 Task: Move the task Develop a new online tool for online surveys and polls to the section Done in the project ArchBridge and filter the tasks in the project by High Priority
Action: Mouse moved to (293, 384)
Screenshot: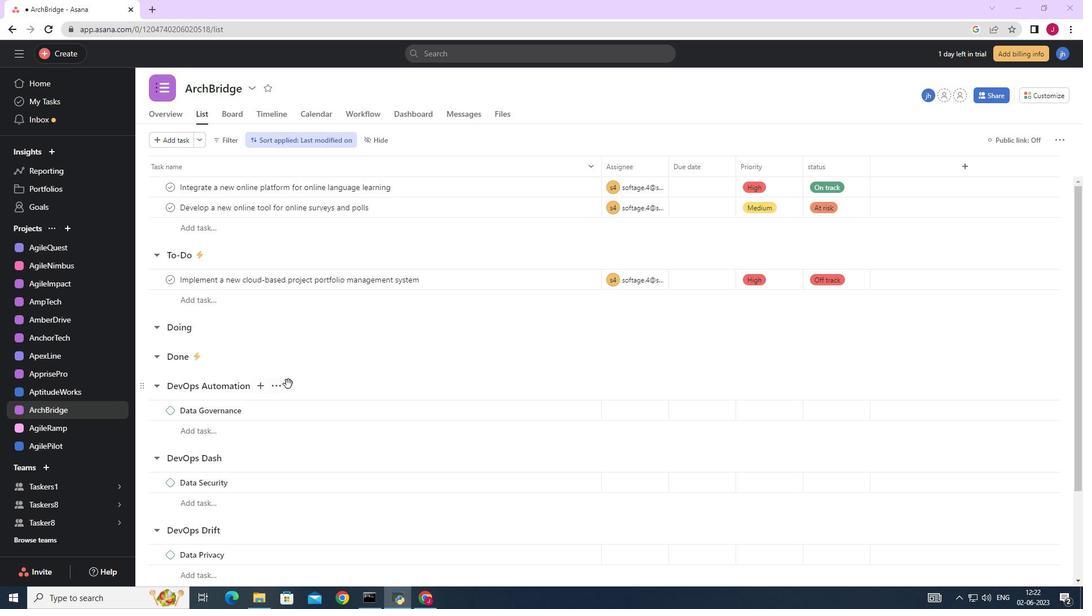 
Action: Mouse scrolled (293, 385) with delta (0, 0)
Screenshot: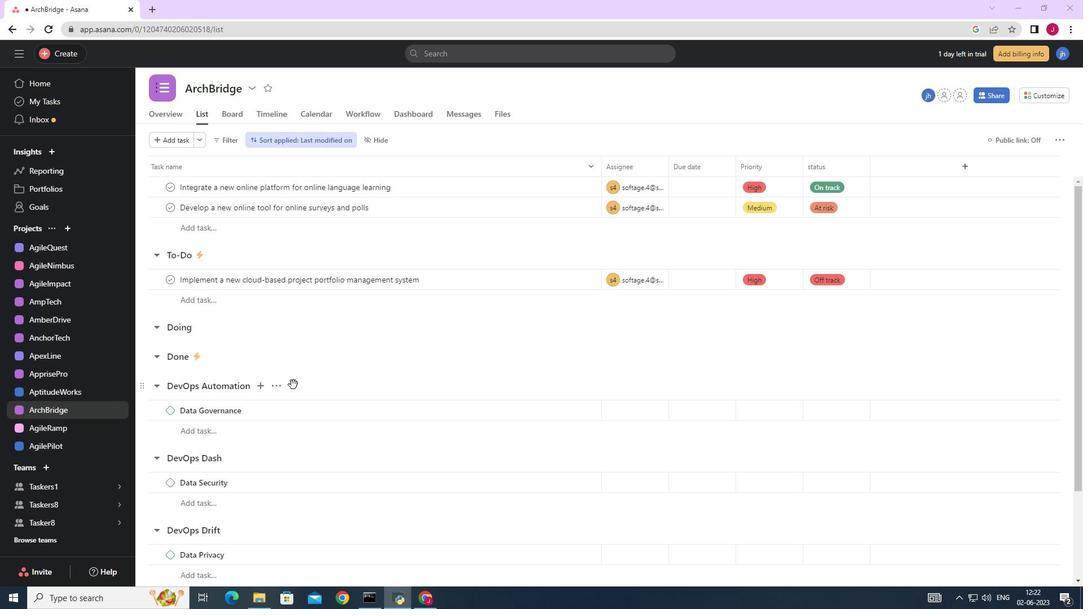 
Action: Mouse moved to (565, 209)
Screenshot: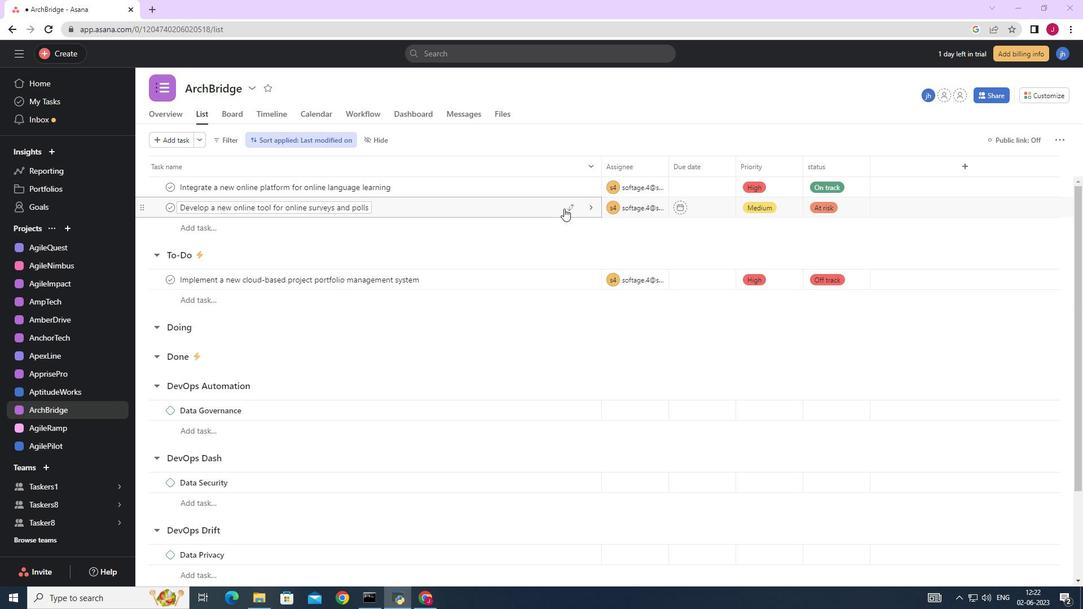
Action: Mouse pressed left at (565, 209)
Screenshot: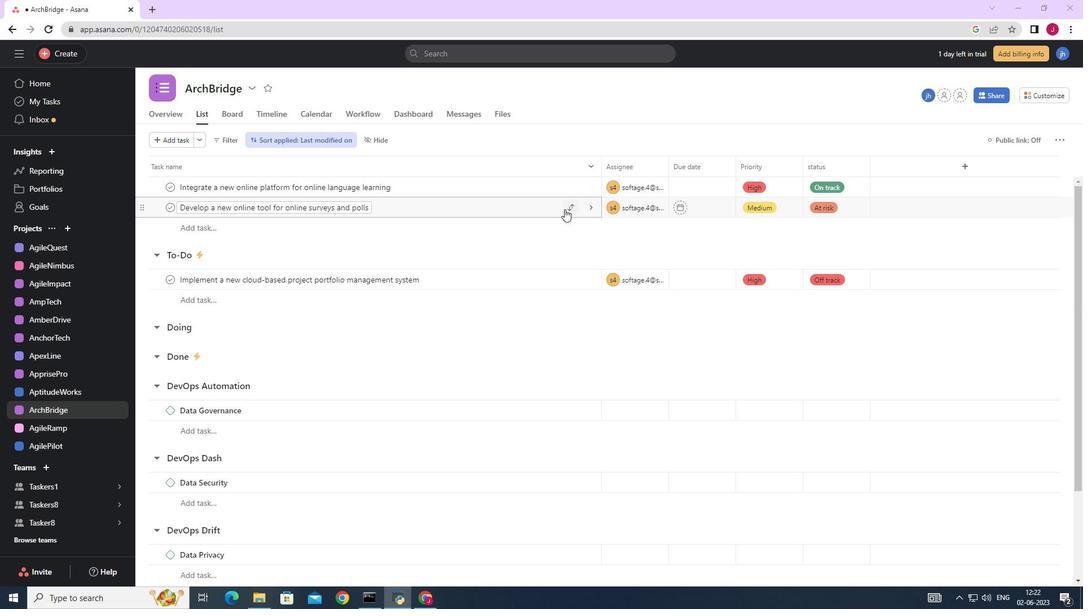 
Action: Mouse moved to (514, 307)
Screenshot: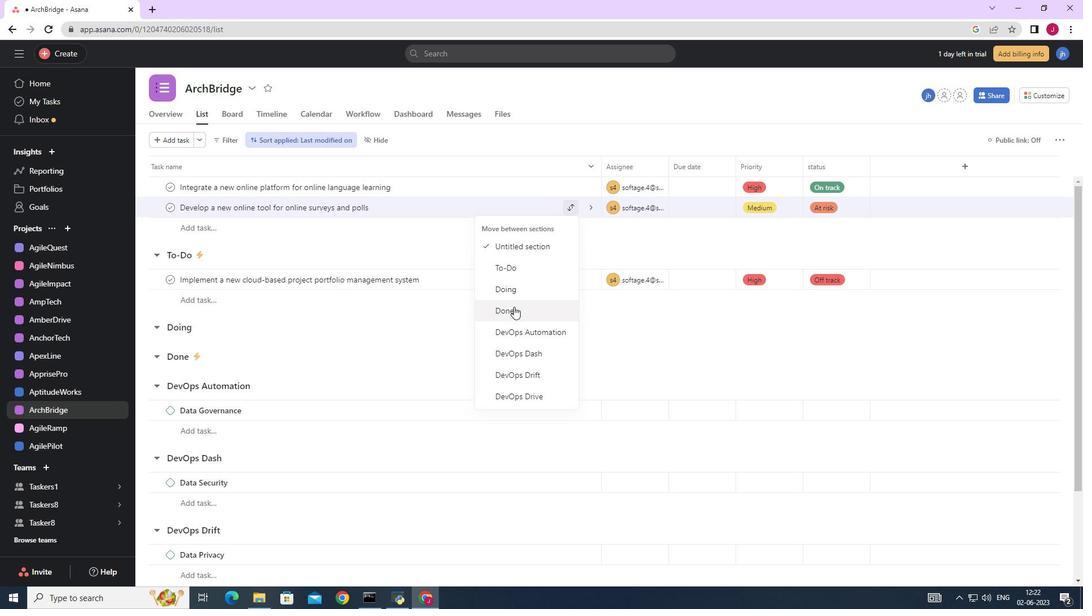 
Action: Mouse pressed left at (514, 307)
Screenshot: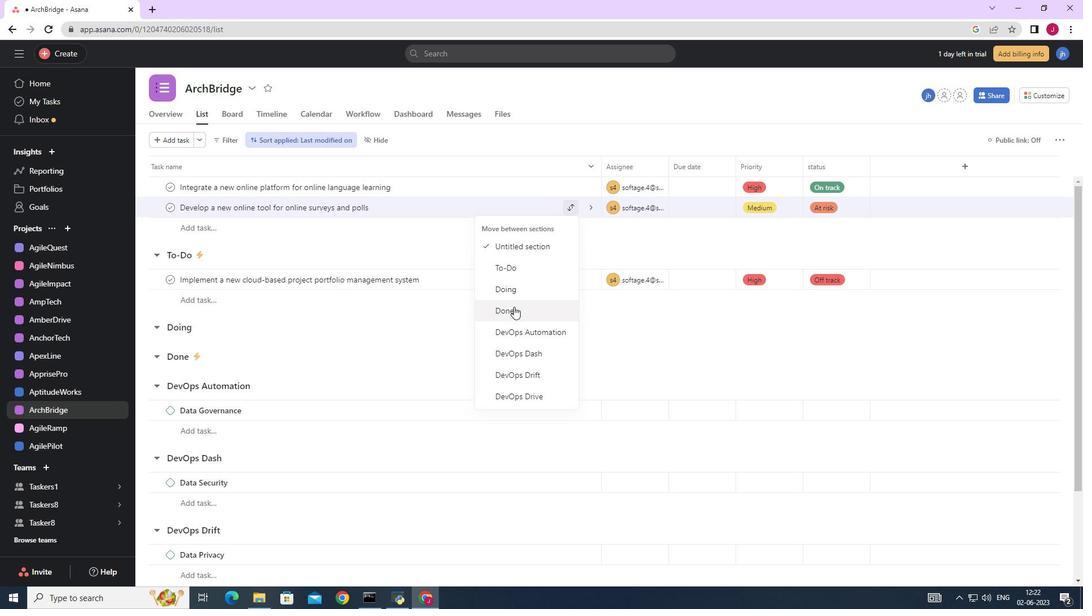 
Action: Mouse moved to (234, 140)
Screenshot: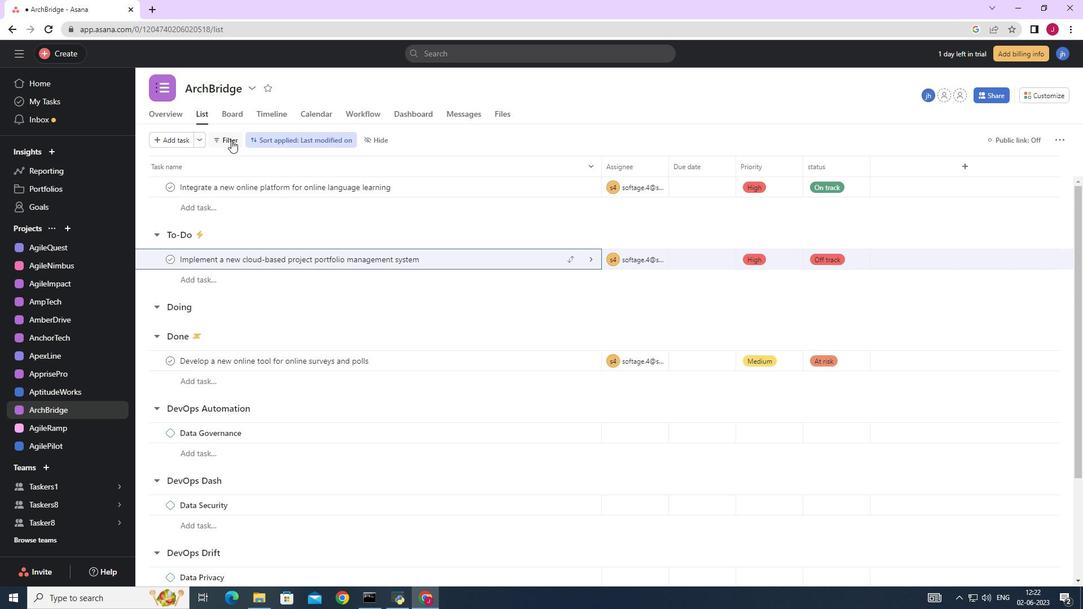 
Action: Mouse pressed left at (234, 140)
Screenshot: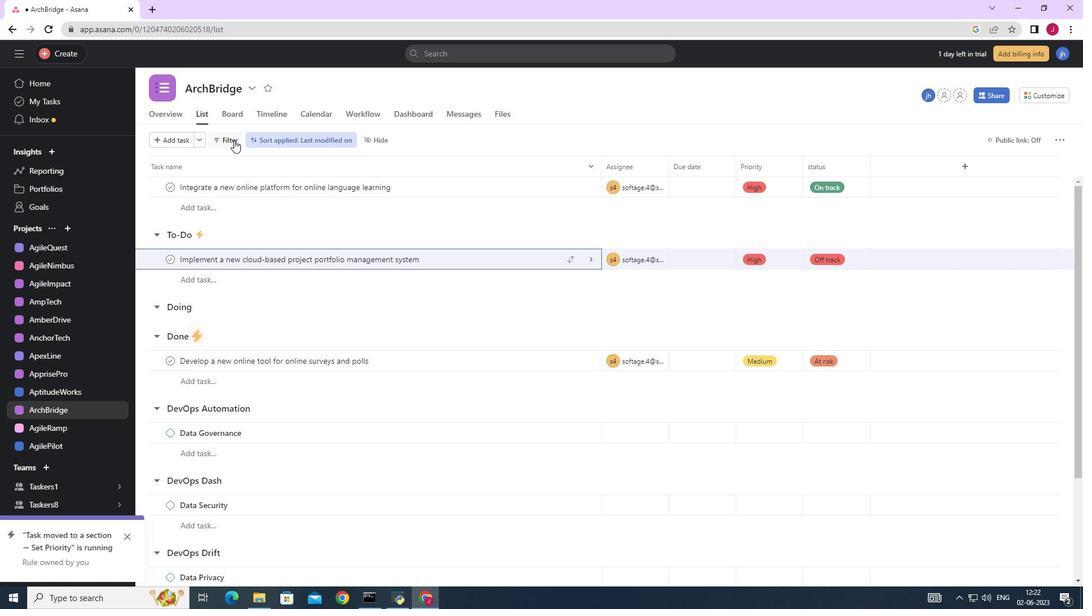 
Action: Mouse moved to (266, 225)
Screenshot: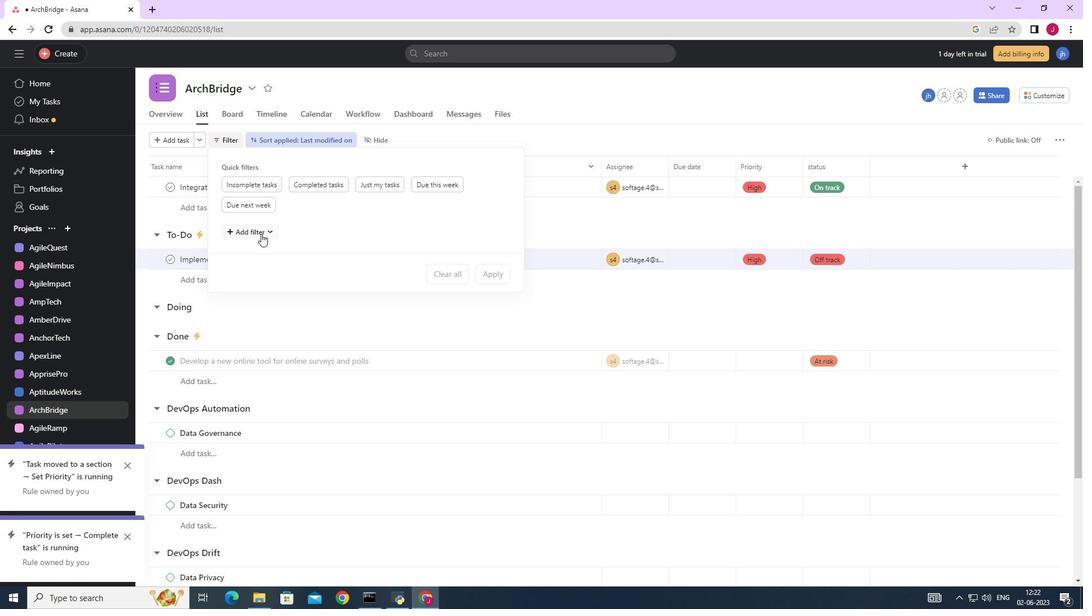 
Action: Mouse pressed left at (266, 225)
Screenshot: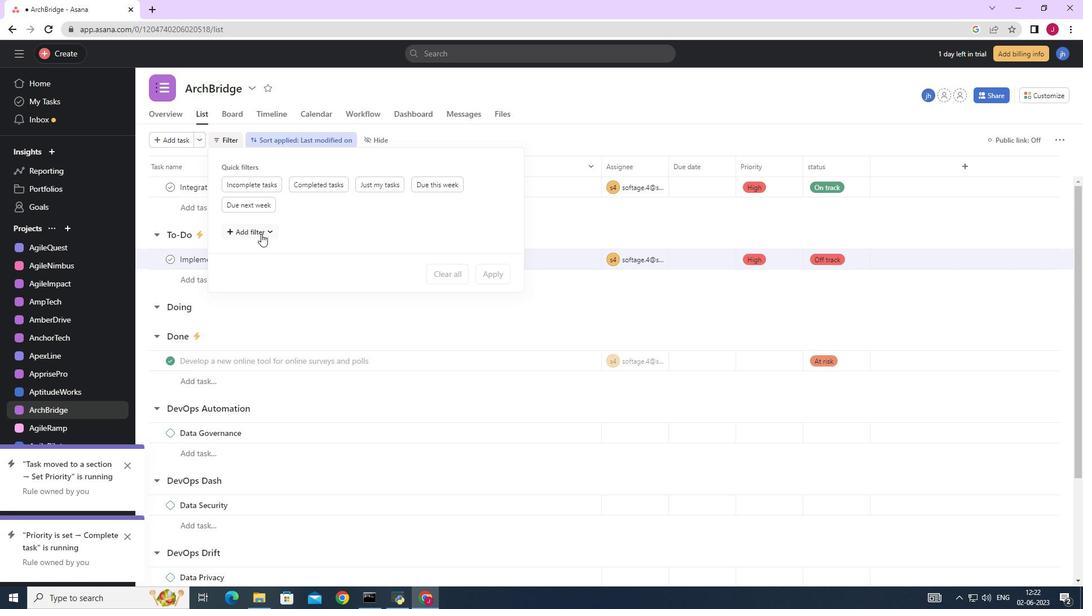 
Action: Mouse moved to (257, 423)
Screenshot: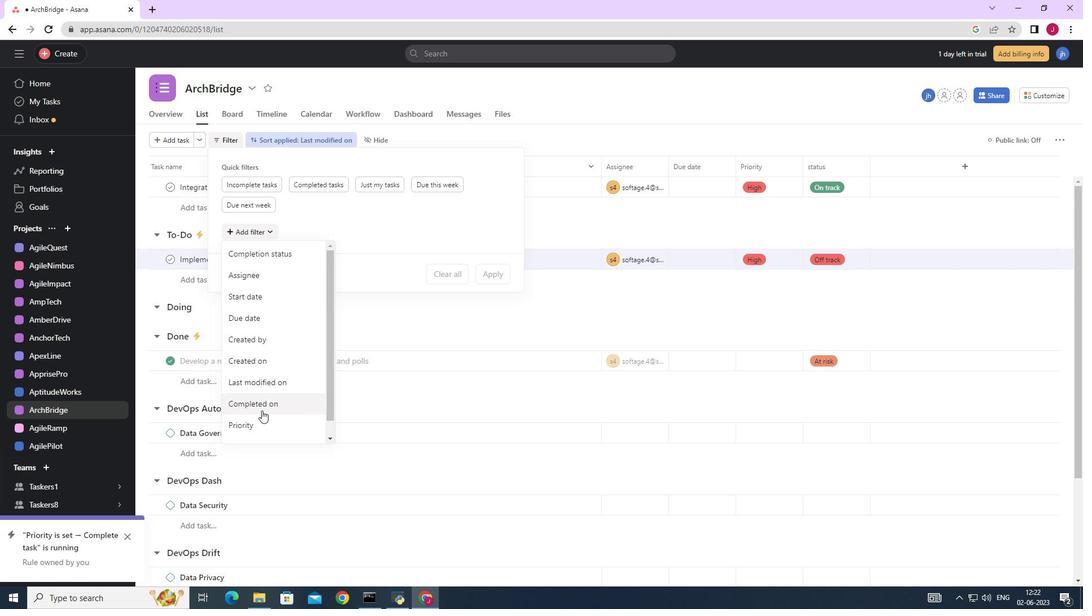 
Action: Mouse pressed left at (257, 423)
Screenshot: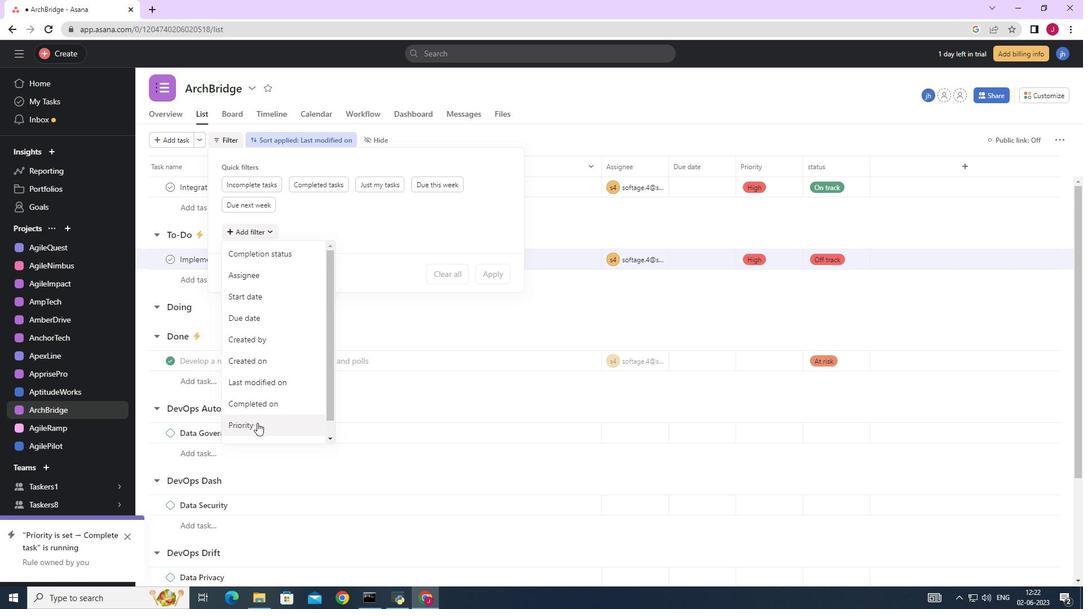 
Action: Mouse moved to (489, 318)
Screenshot: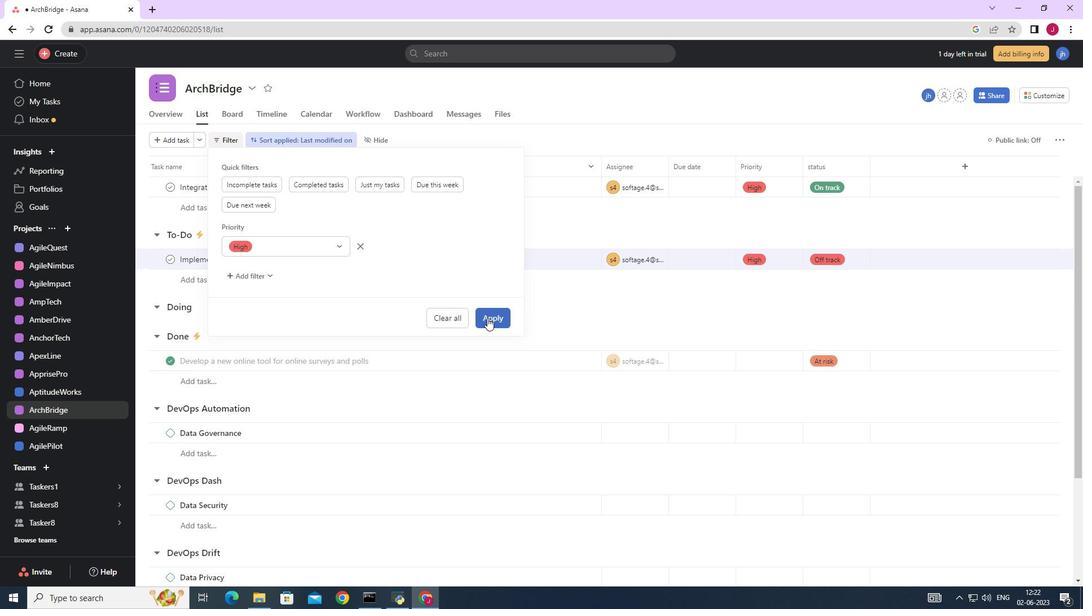 
Action: Mouse pressed left at (489, 318)
Screenshot: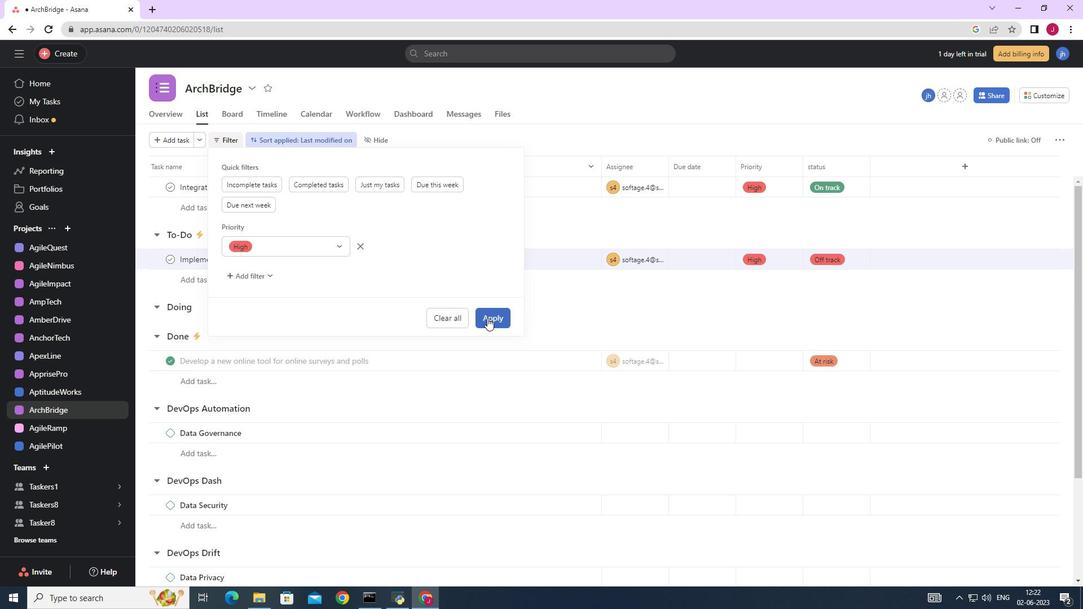 
Action: Mouse moved to (562, 330)
Screenshot: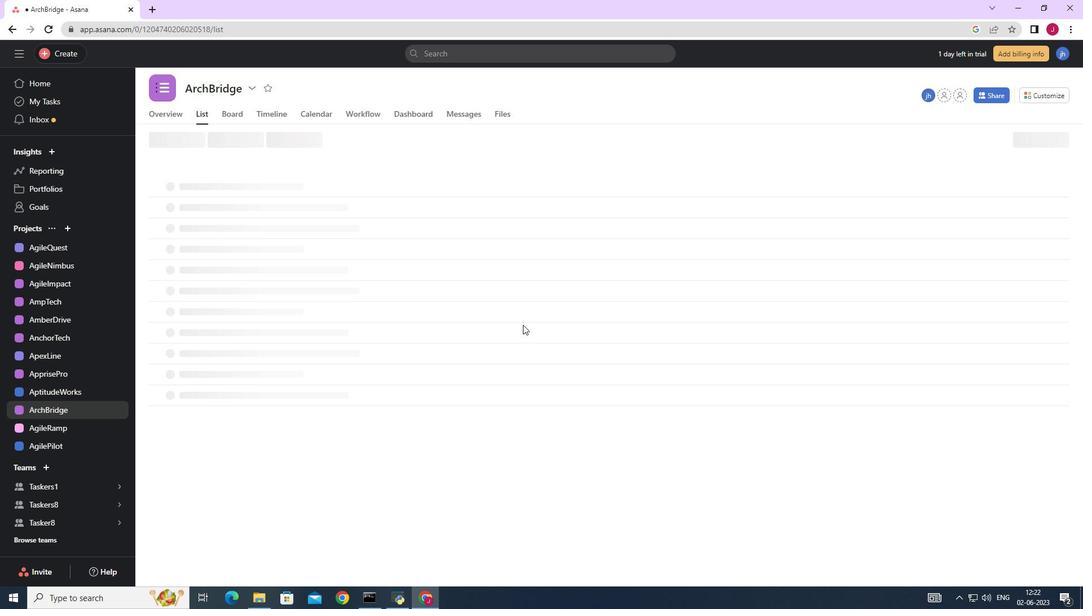 
